 Task: Use the formula "EOMONTH" in spreadsheet "Project protfolio".
Action: Mouse moved to (112, 68)
Screenshot: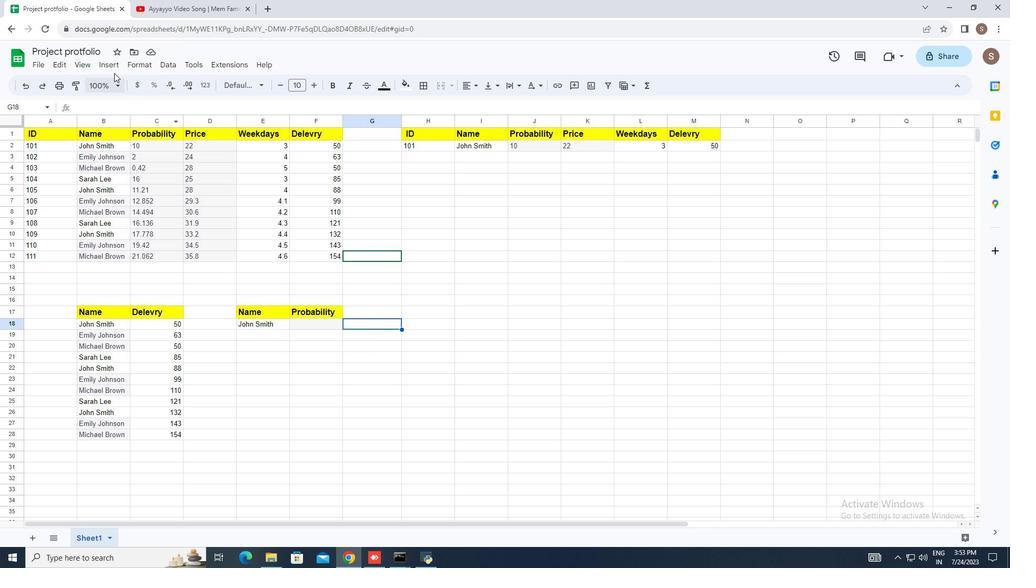 
Action: Mouse pressed left at (112, 68)
Screenshot: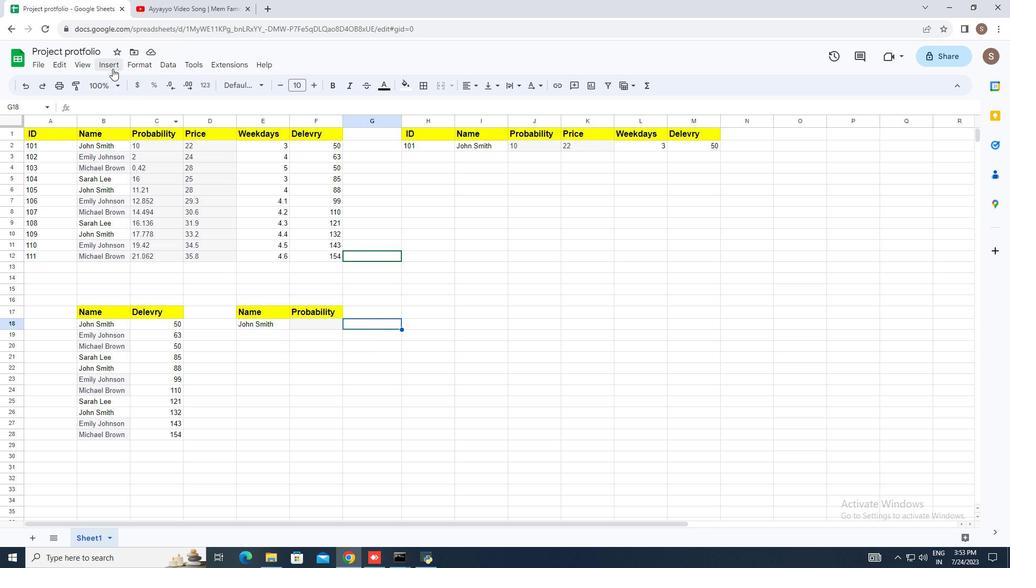 
Action: Mouse moved to (168, 254)
Screenshot: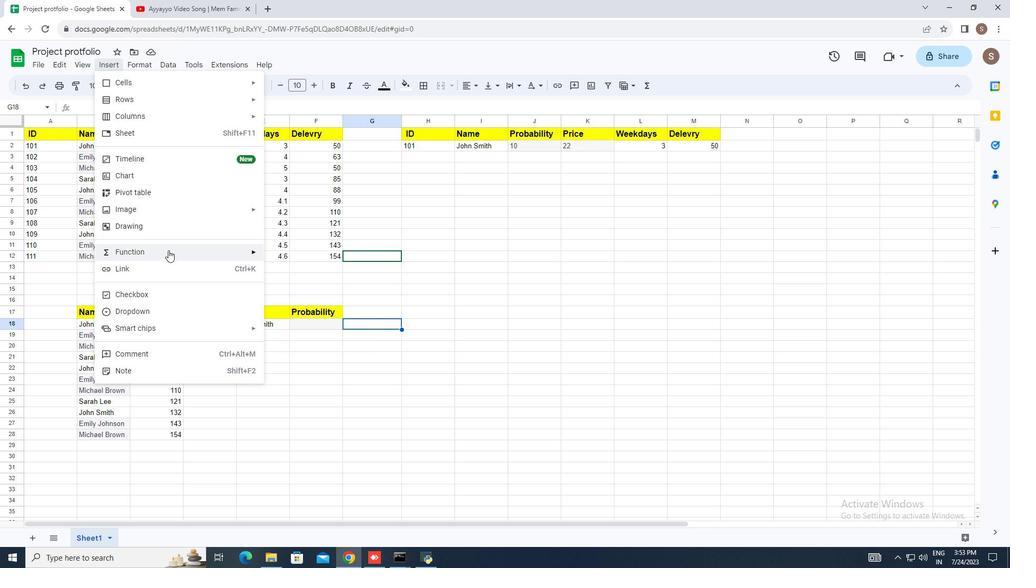 
Action: Mouse pressed left at (168, 254)
Screenshot: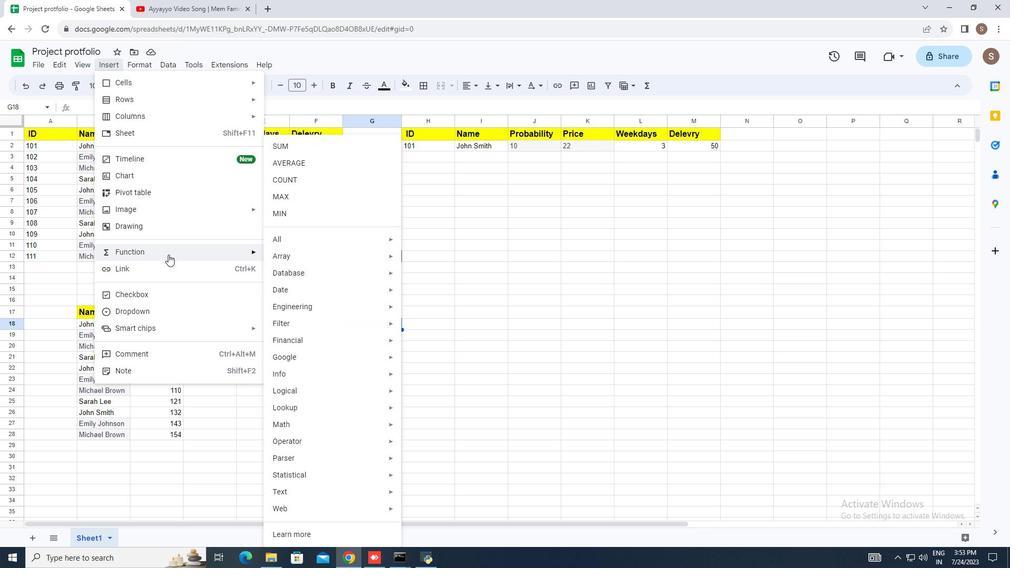 
Action: Mouse moved to (324, 236)
Screenshot: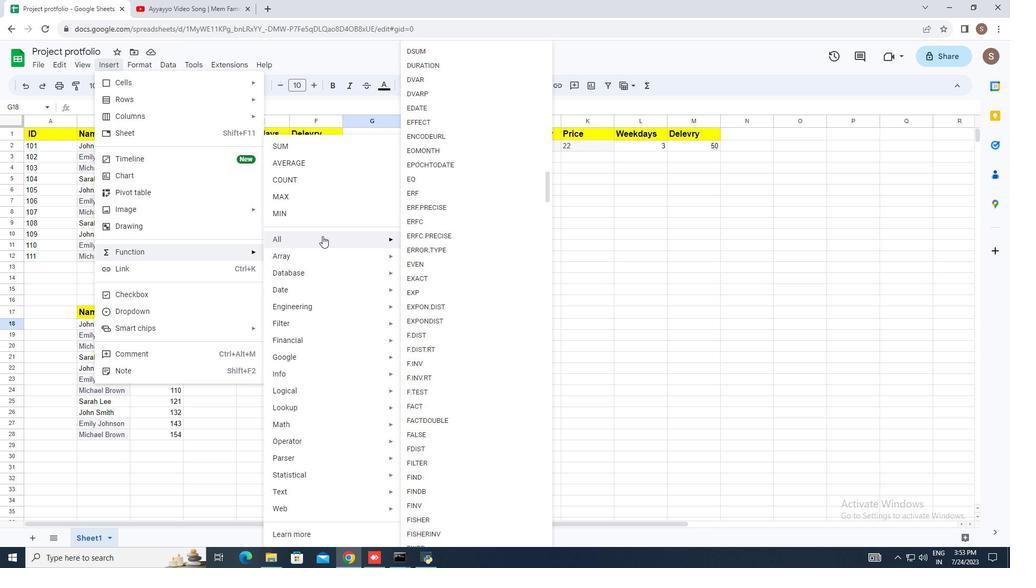 
Action: Mouse pressed left at (324, 236)
Screenshot: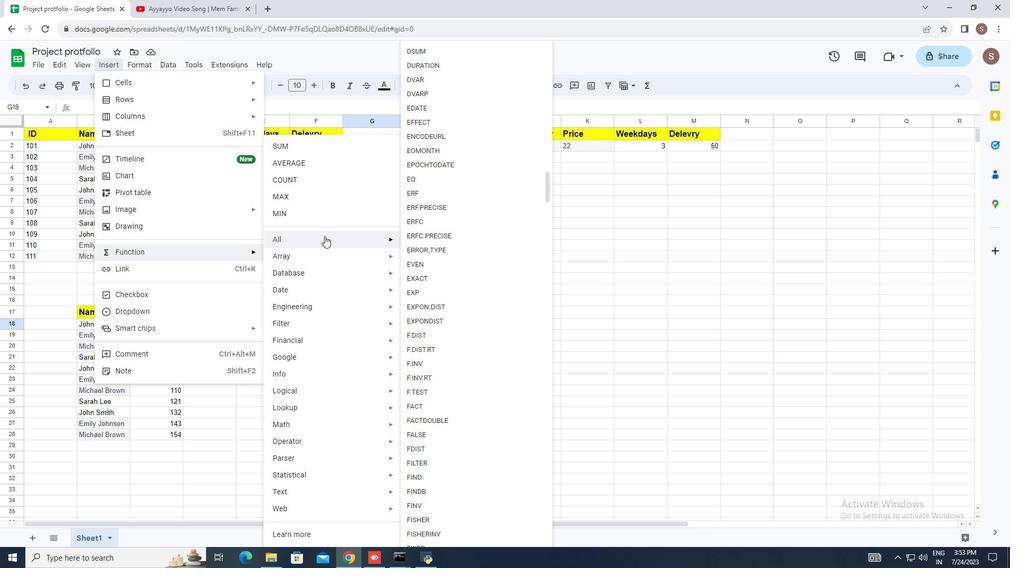 
Action: Mouse moved to (456, 150)
Screenshot: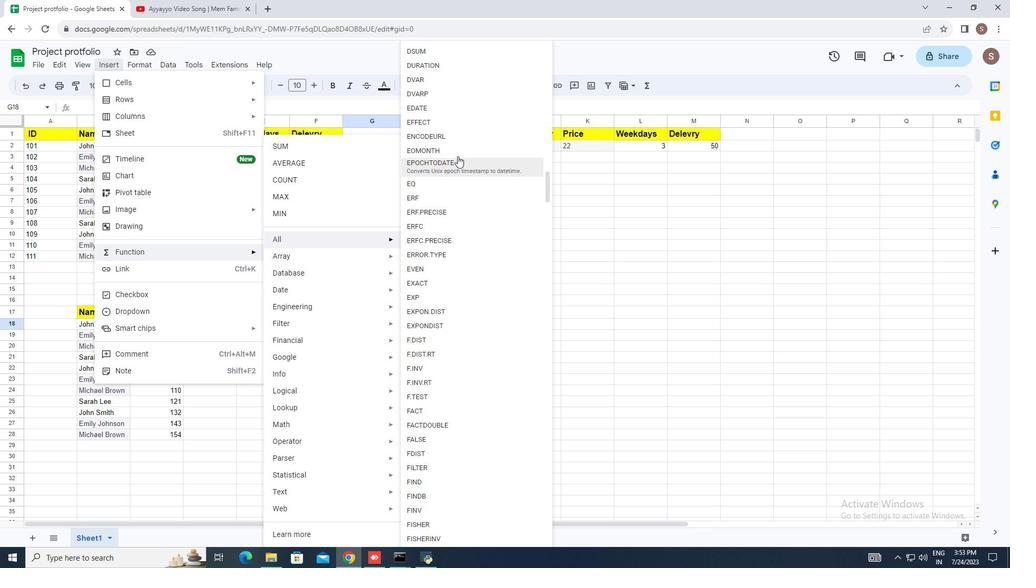 
Action: Mouse pressed left at (456, 150)
Screenshot: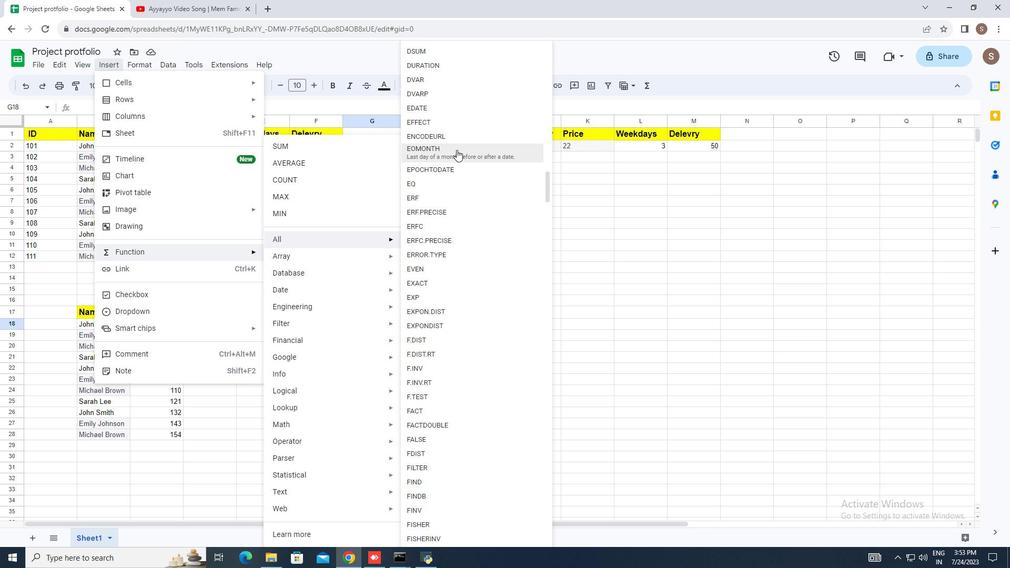 
Action: Mouse moved to (460, 313)
Screenshot: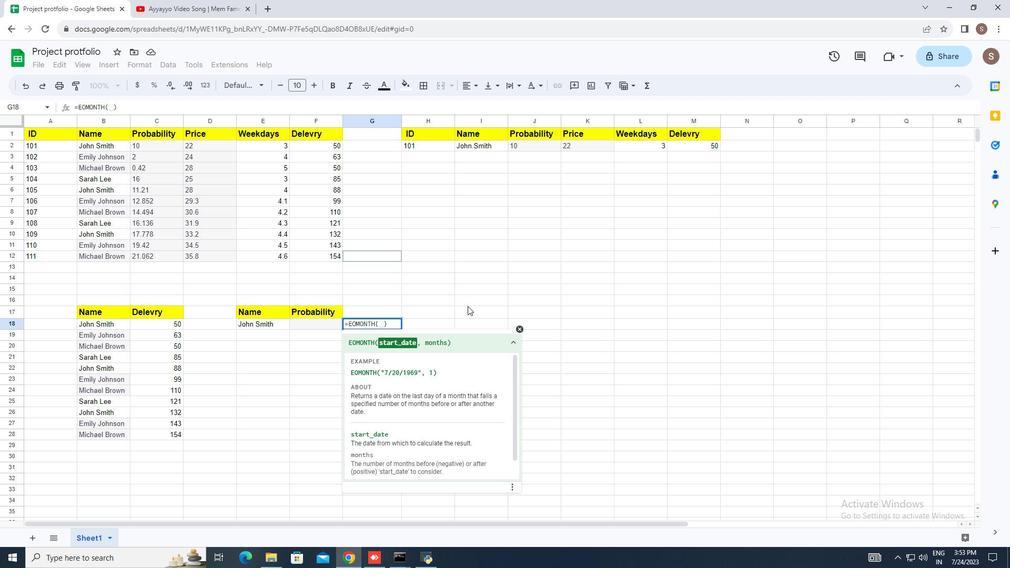
Action: Key pressed <Key.shift_r>"8/15/1947<Key.shift_r>",<Key.space>10<Key.enter>
Screenshot: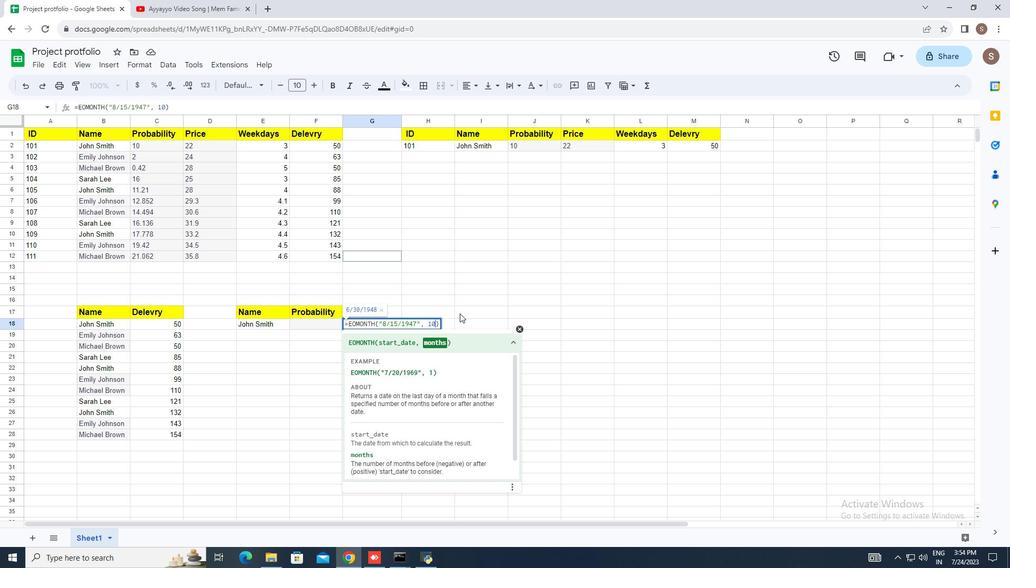 
